 Task: Create a due date automation trigger when advanced on, 2 hours after a card is due add dates due in between 1 and 5 days.
Action: Mouse moved to (1009, 73)
Screenshot: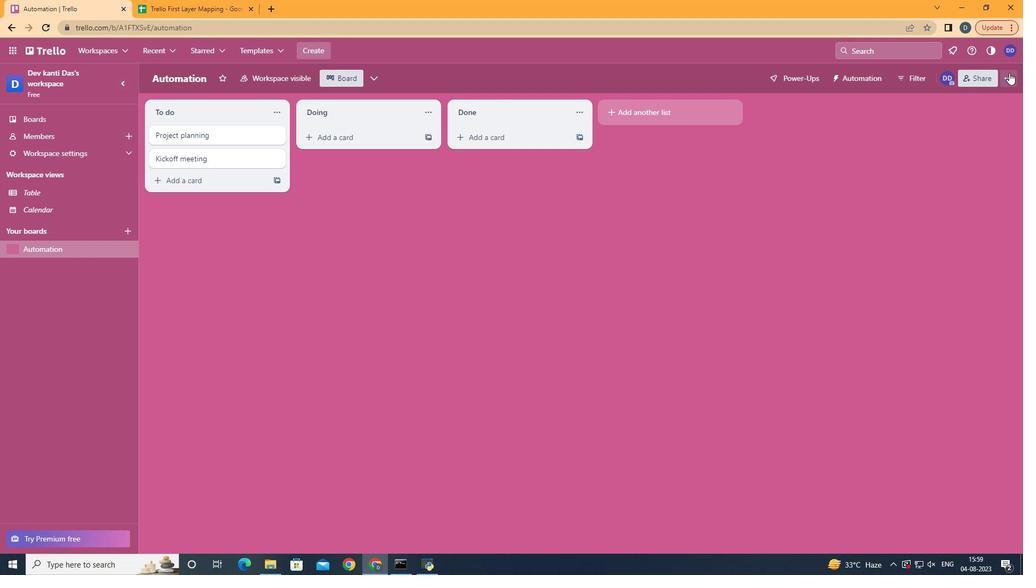
Action: Mouse pressed left at (1009, 73)
Screenshot: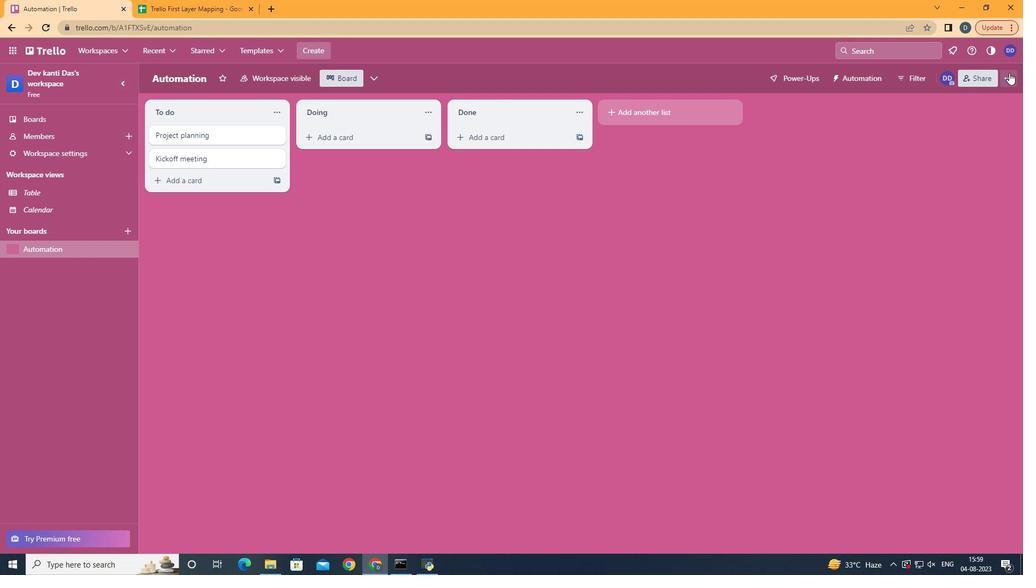 
Action: Mouse moved to (944, 222)
Screenshot: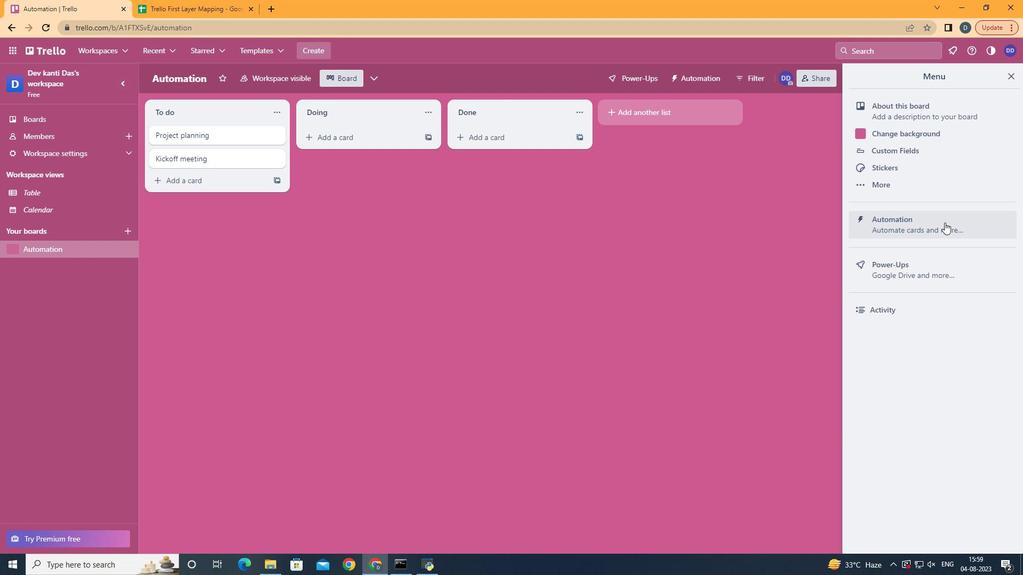 
Action: Mouse pressed left at (944, 222)
Screenshot: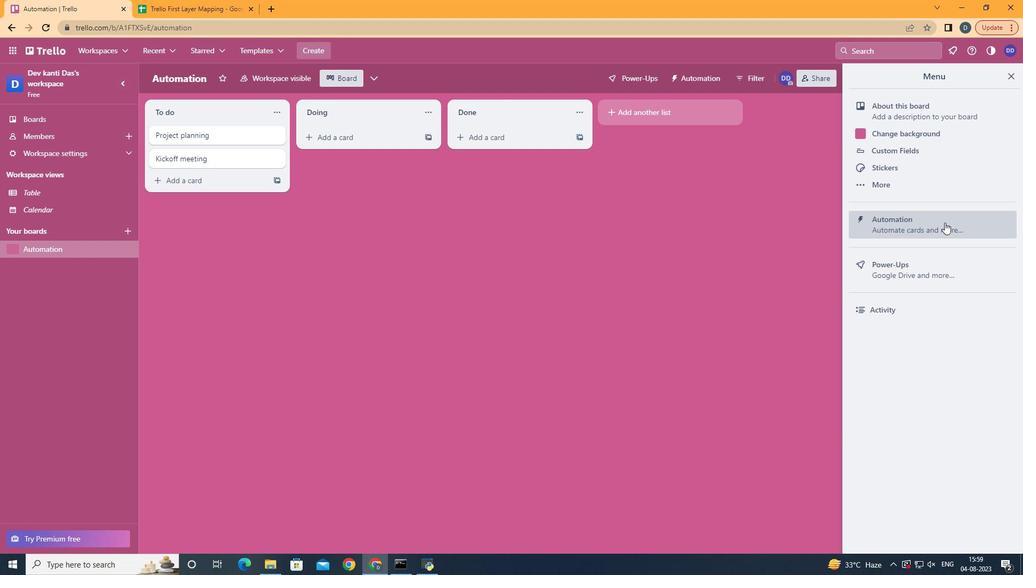 
Action: Mouse moved to (225, 209)
Screenshot: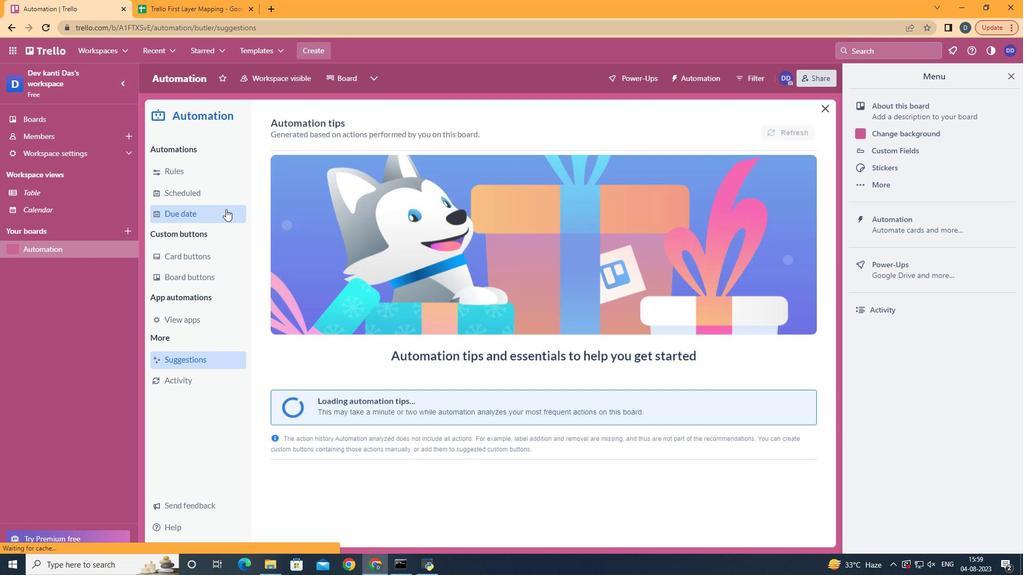 
Action: Mouse pressed left at (225, 209)
Screenshot: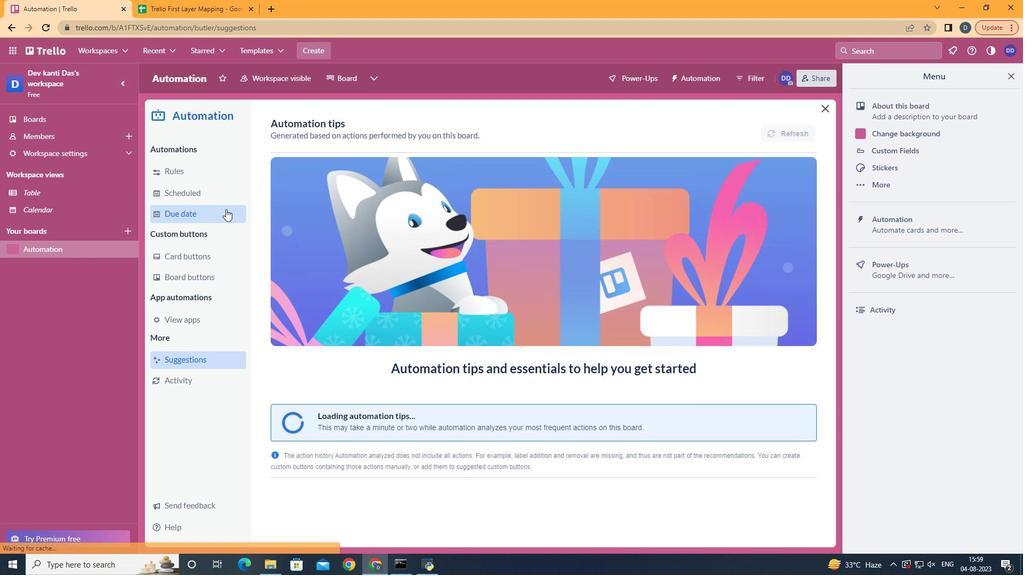 
Action: Mouse moved to (748, 130)
Screenshot: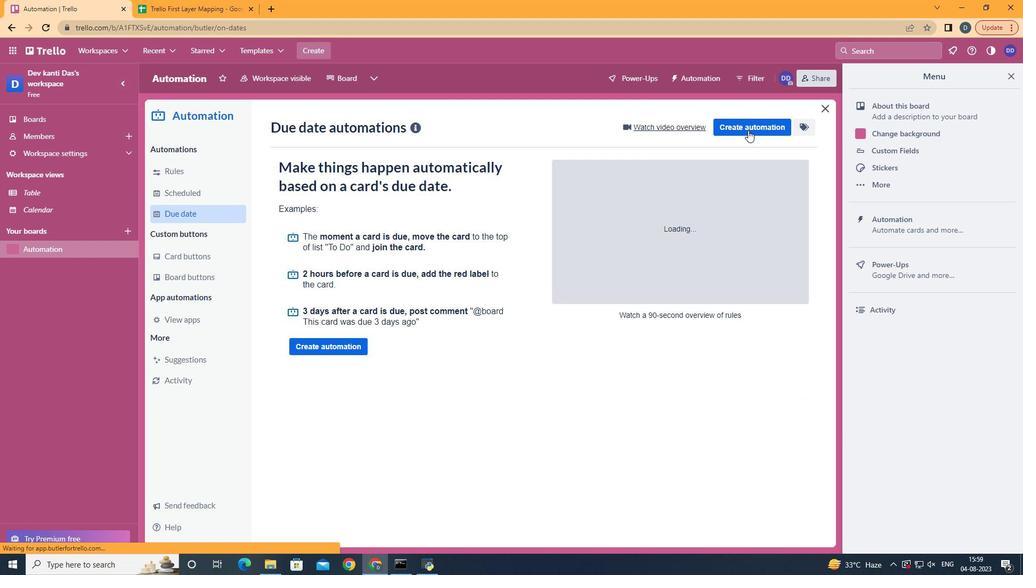 
Action: Mouse pressed left at (748, 130)
Screenshot: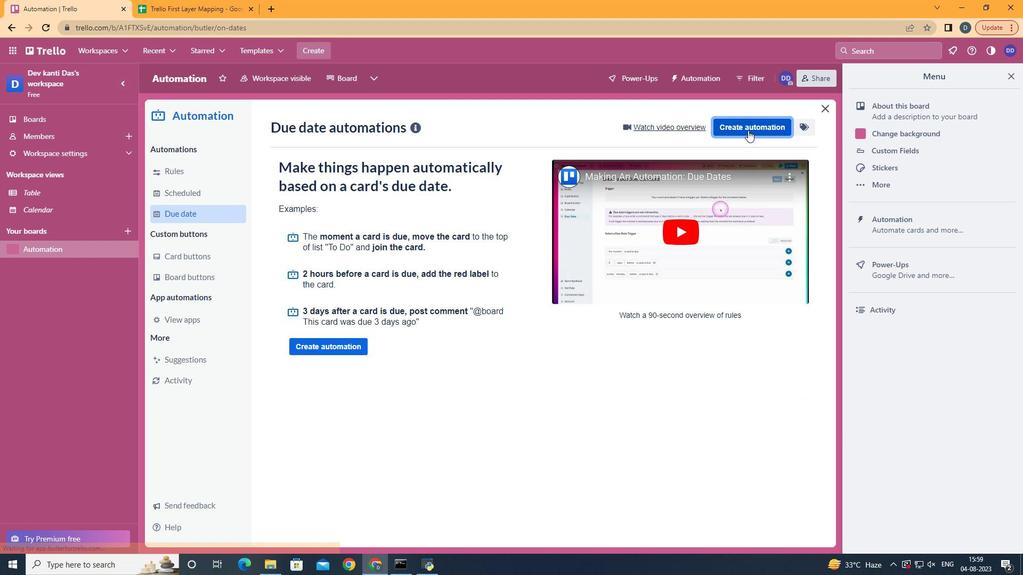 
Action: Mouse moved to (591, 226)
Screenshot: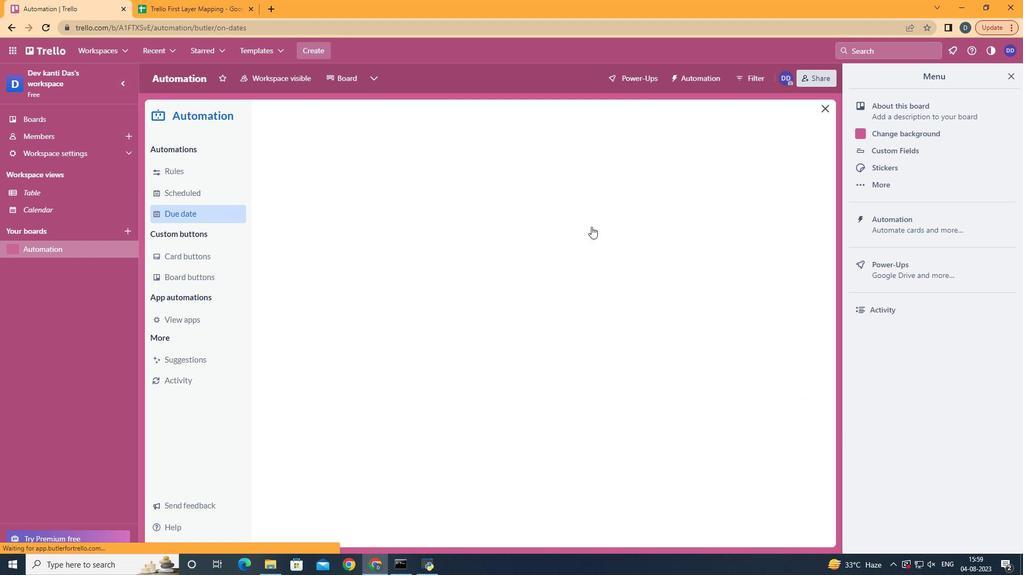 
Action: Mouse pressed left at (591, 226)
Screenshot: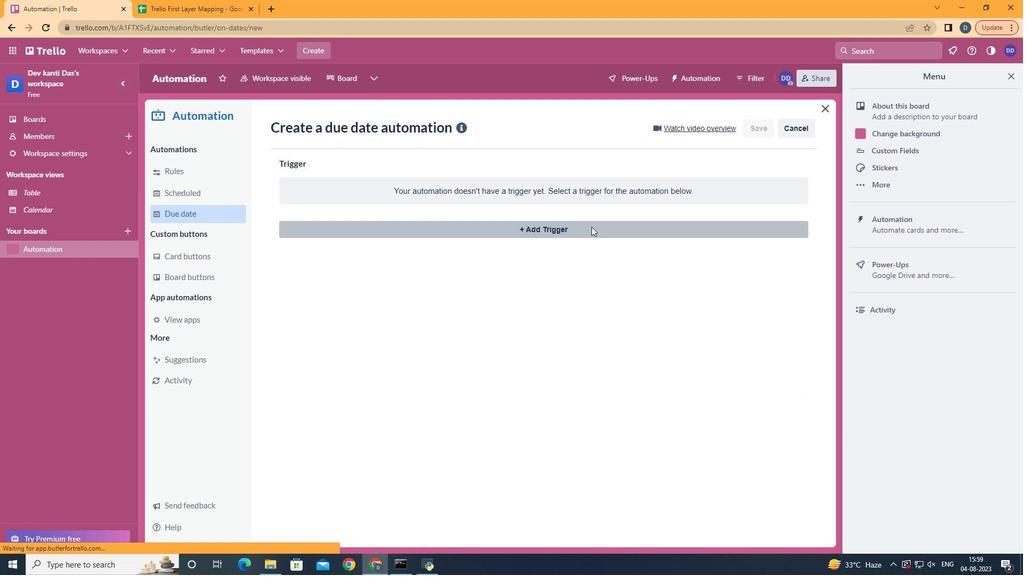 
Action: Mouse moved to (350, 457)
Screenshot: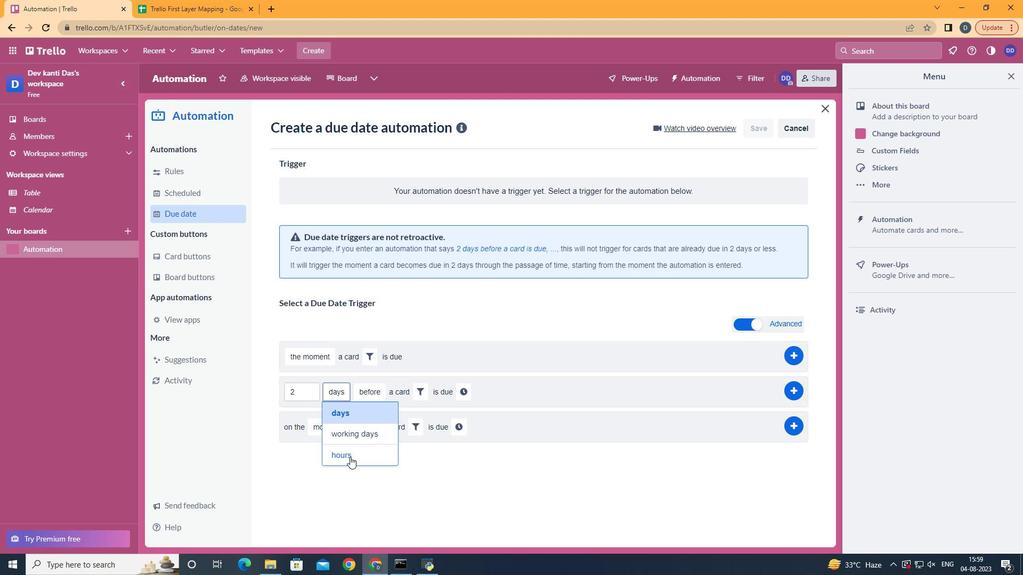 
Action: Mouse pressed left at (350, 457)
Screenshot: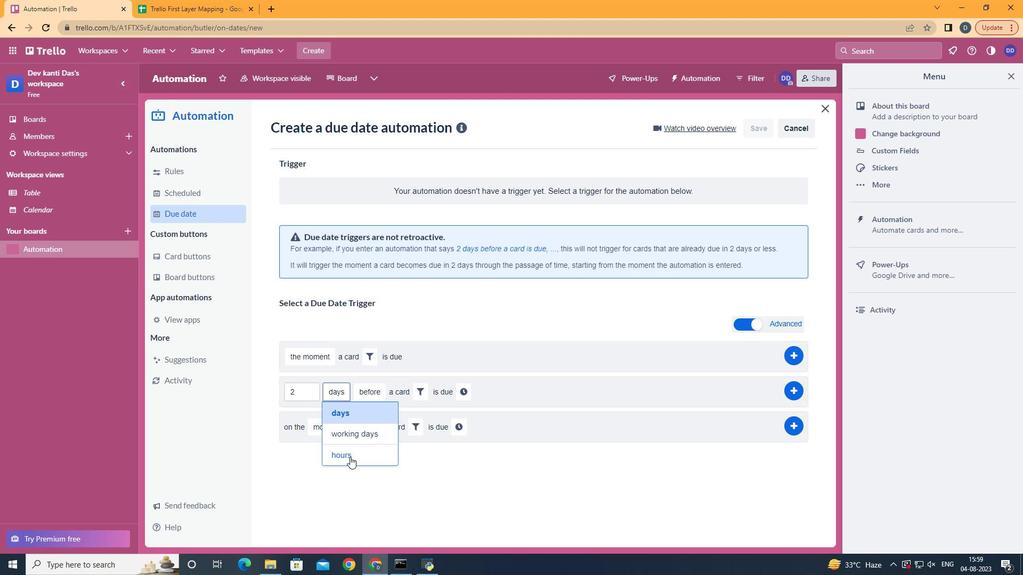 
Action: Mouse moved to (367, 434)
Screenshot: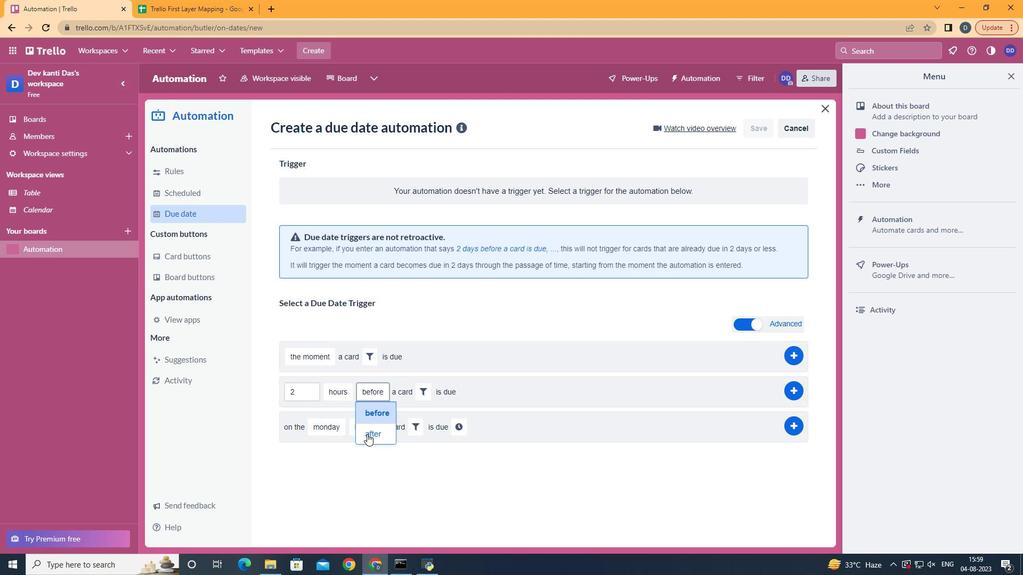 
Action: Mouse pressed left at (367, 434)
Screenshot: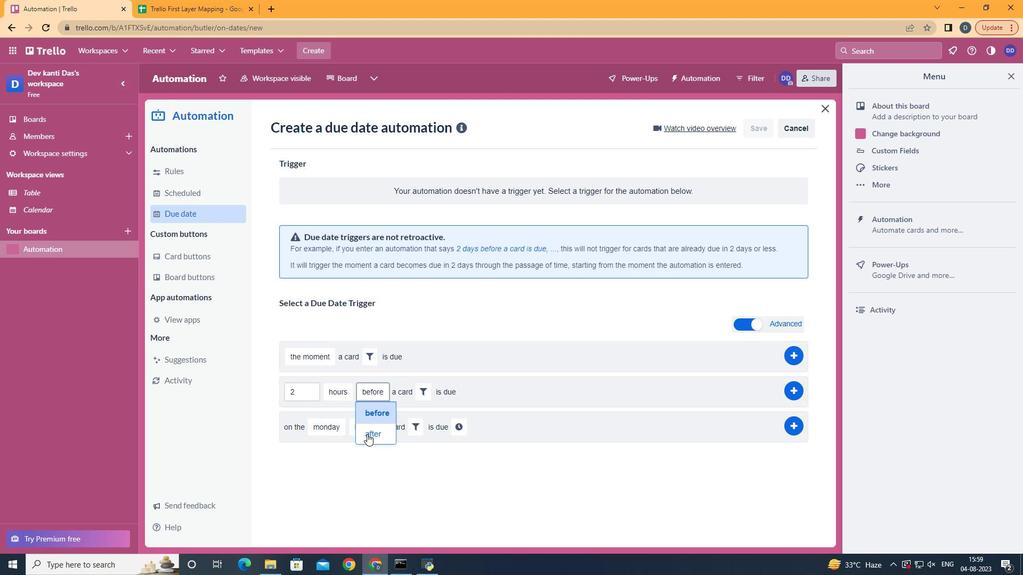 
Action: Mouse moved to (419, 390)
Screenshot: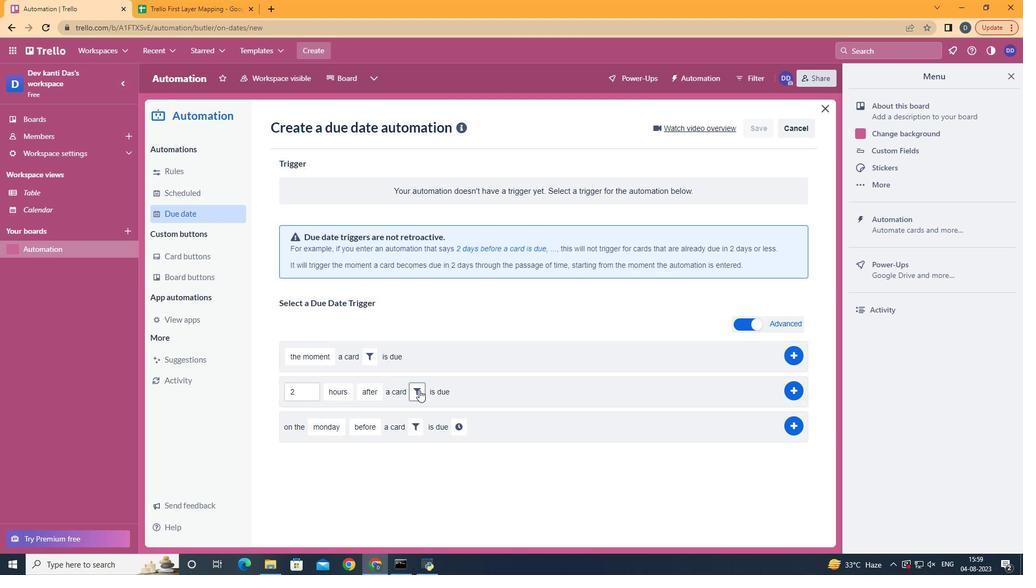 
Action: Mouse pressed left at (419, 390)
Screenshot: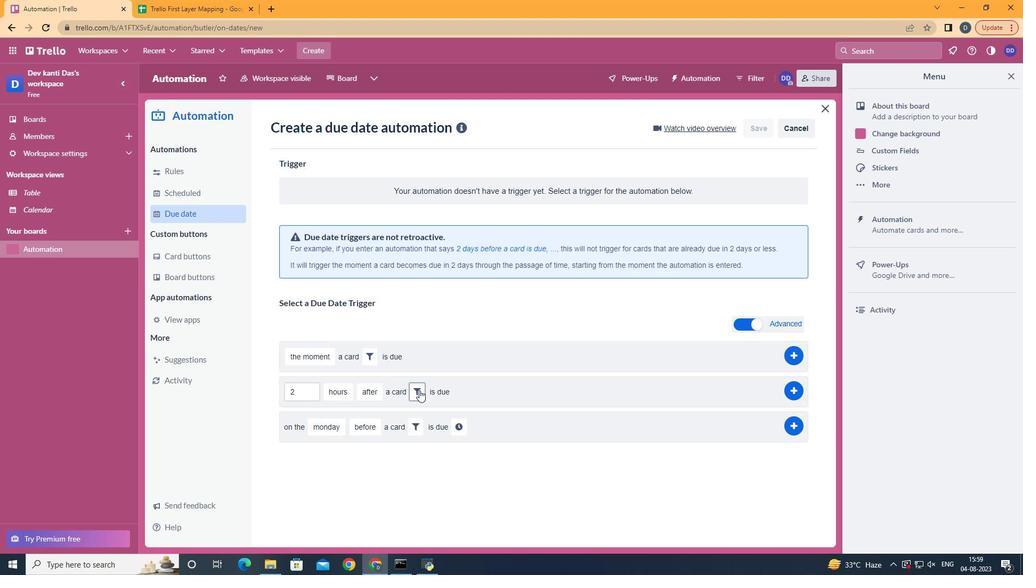 
Action: Mouse moved to (462, 419)
Screenshot: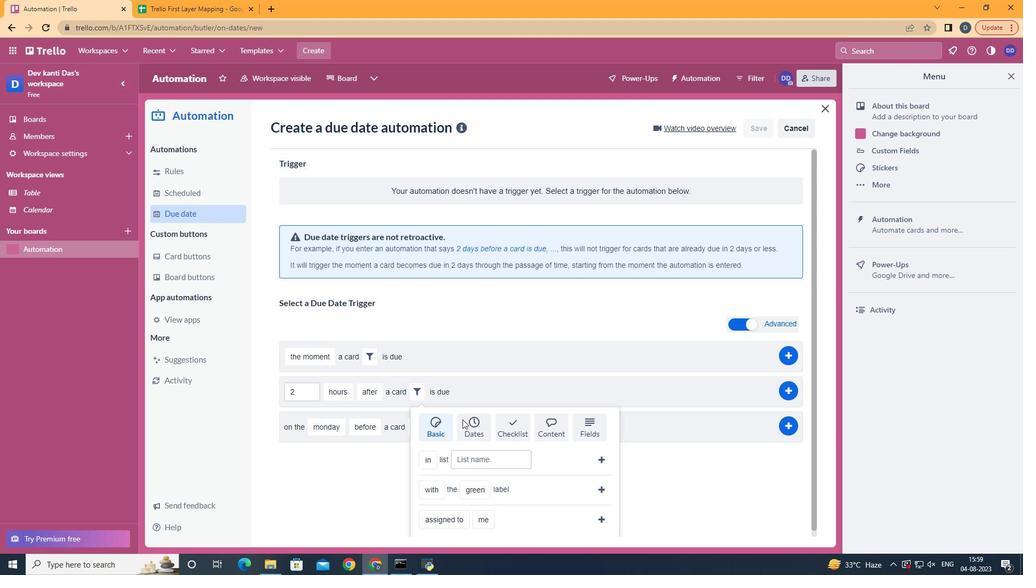 
Action: Mouse pressed left at (462, 419)
Screenshot: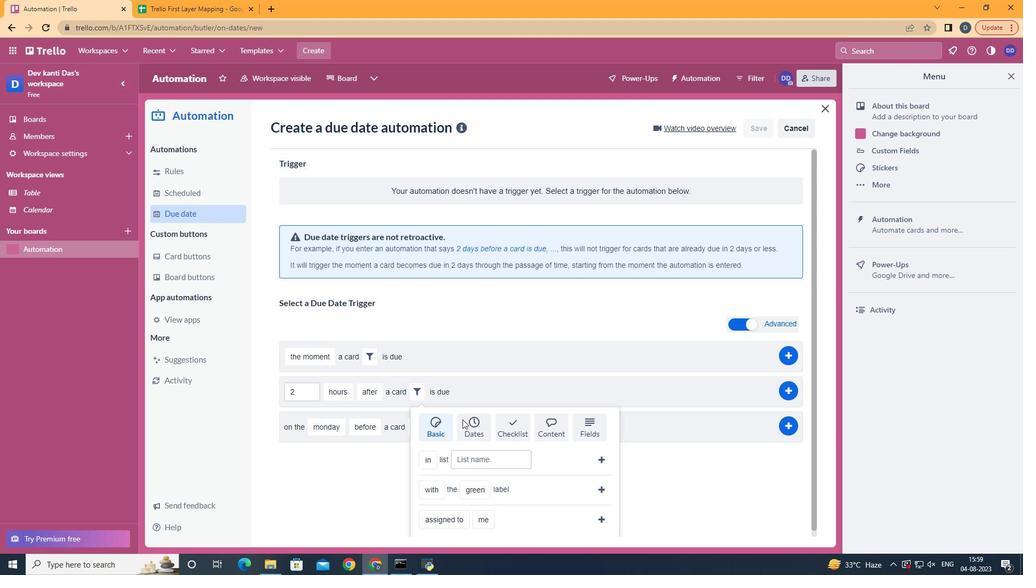 
Action: Mouse scrolled (462, 419) with delta (0, 0)
Screenshot: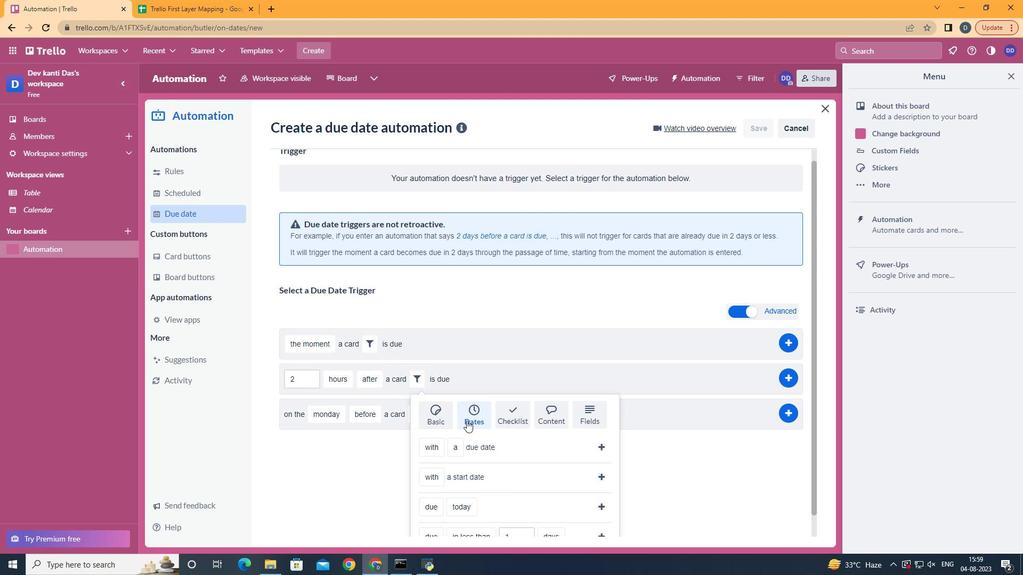 
Action: Mouse scrolled (462, 419) with delta (0, 0)
Screenshot: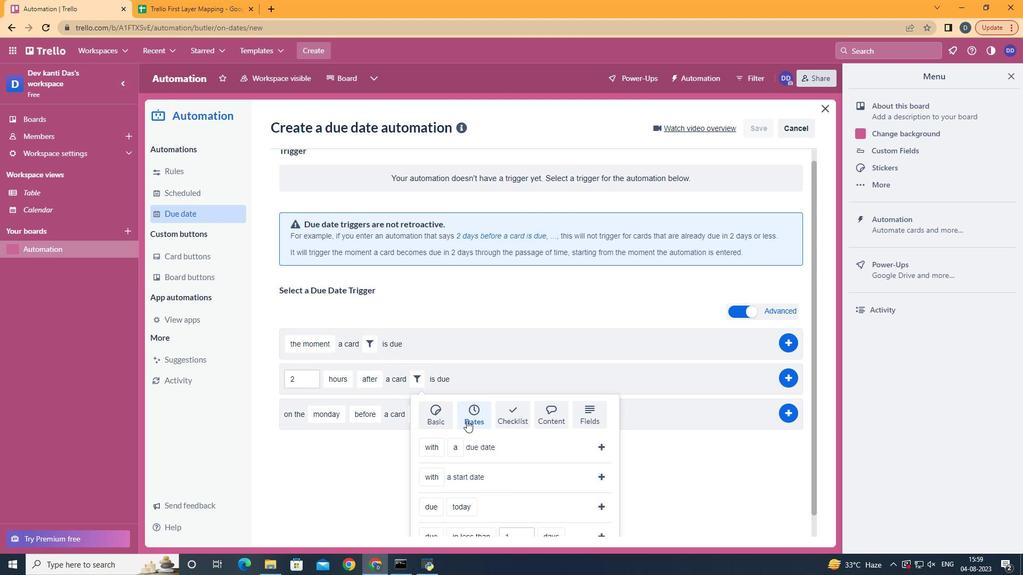 
Action: Mouse scrolled (462, 419) with delta (0, 0)
Screenshot: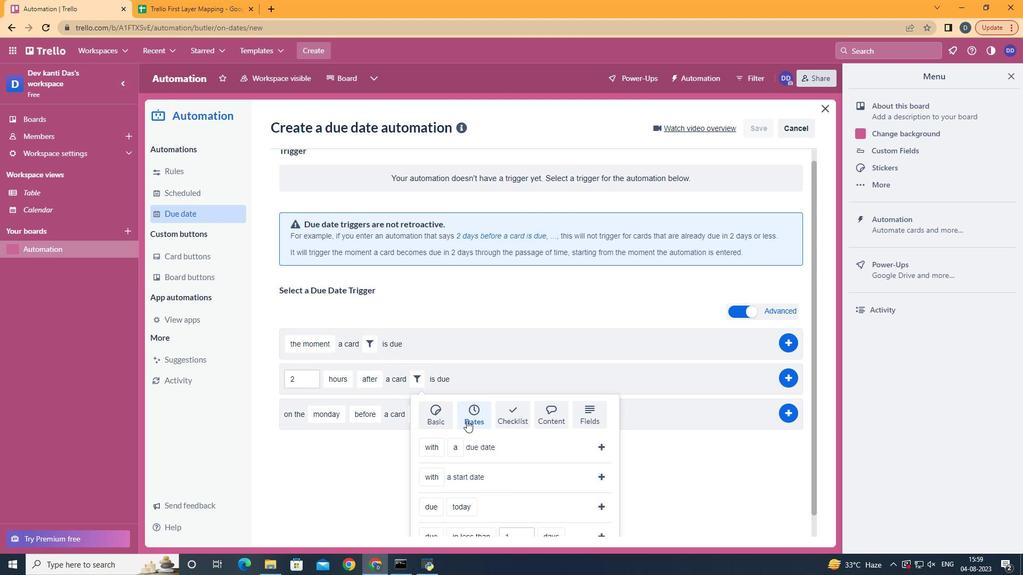 
Action: Mouse scrolled (462, 419) with delta (0, 0)
Screenshot: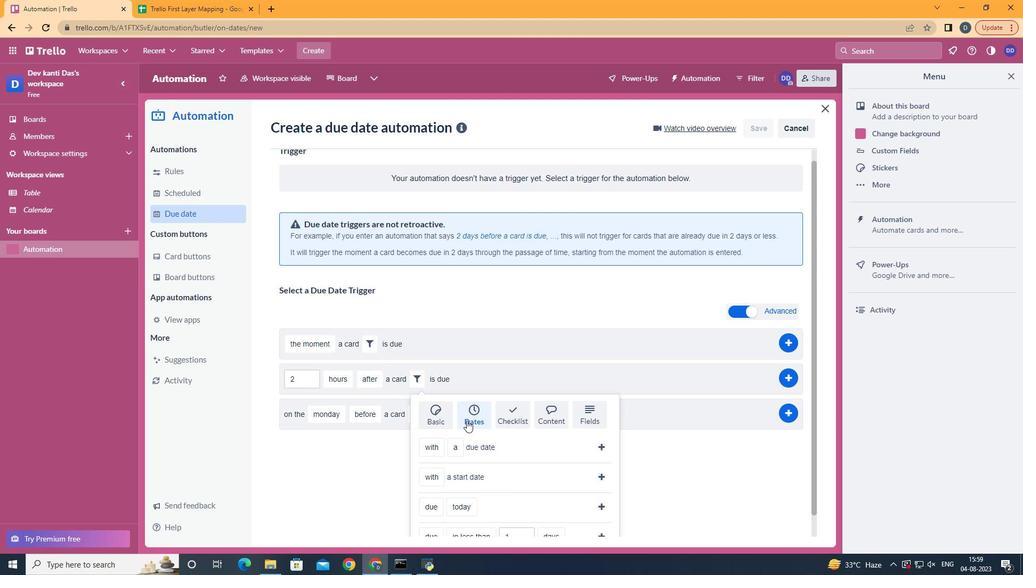 
Action: Mouse scrolled (462, 419) with delta (0, 0)
Screenshot: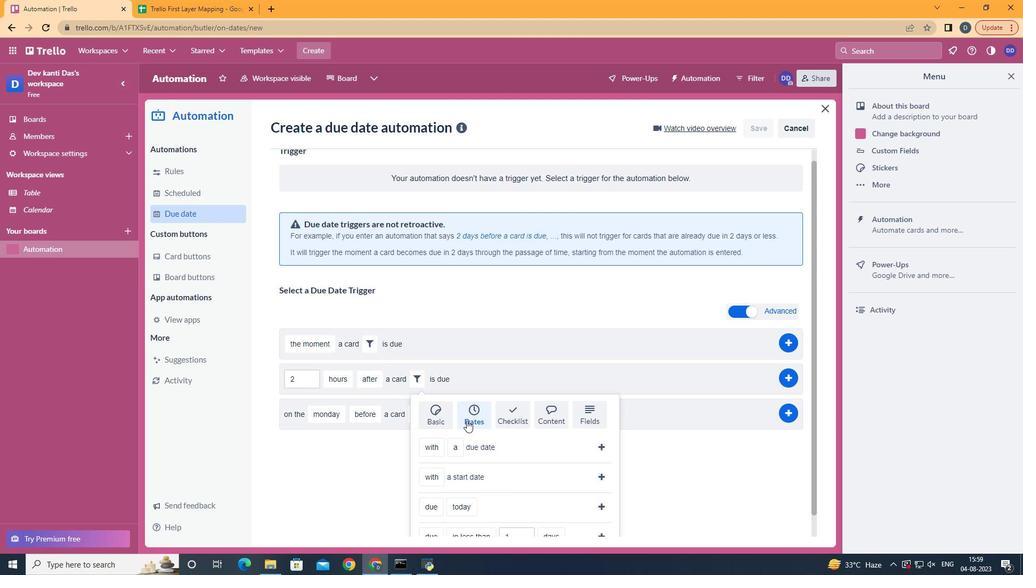 
Action: Mouse moved to (452, 477)
Screenshot: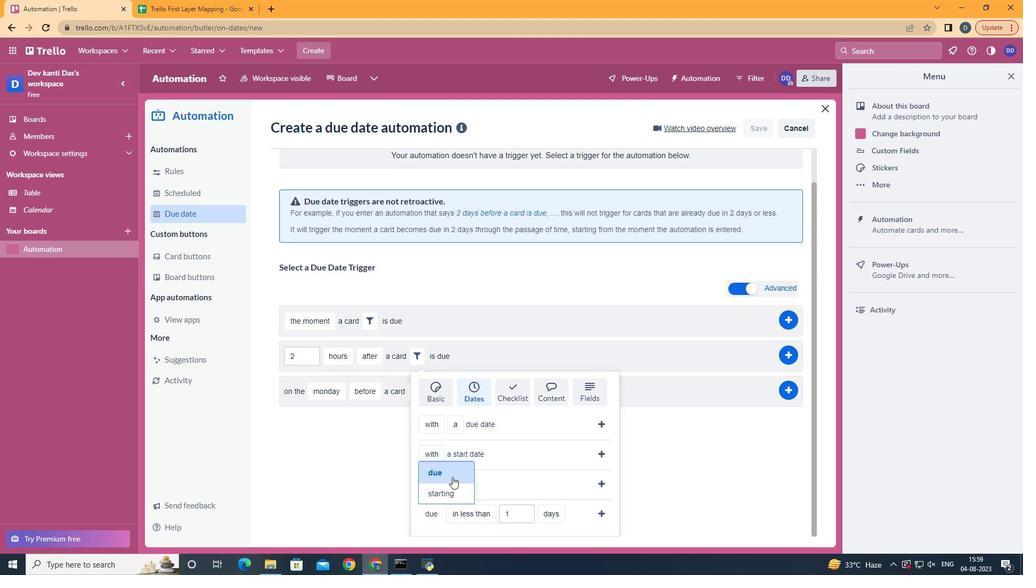 
Action: Mouse pressed left at (452, 477)
Screenshot: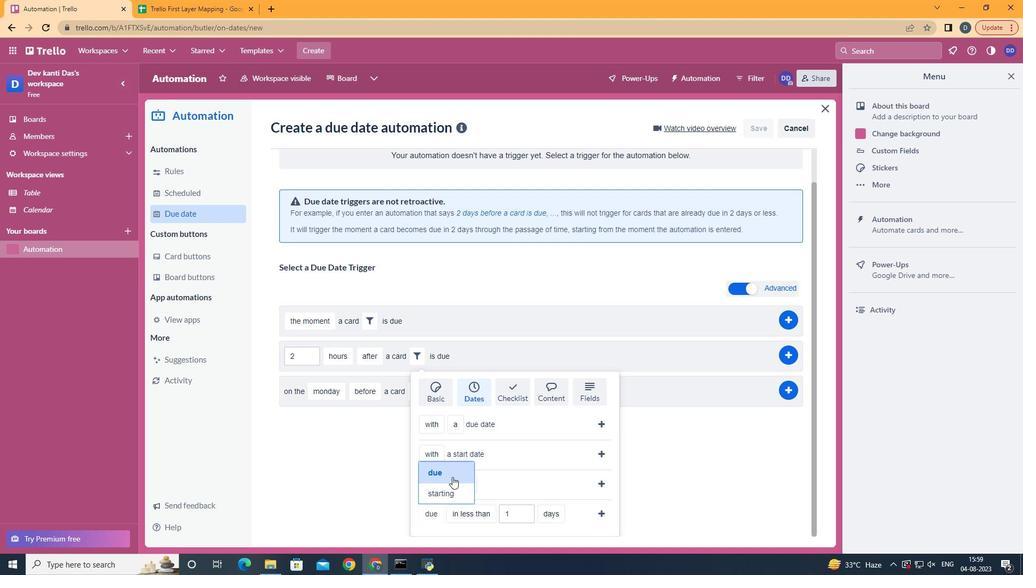 
Action: Mouse moved to (484, 490)
Screenshot: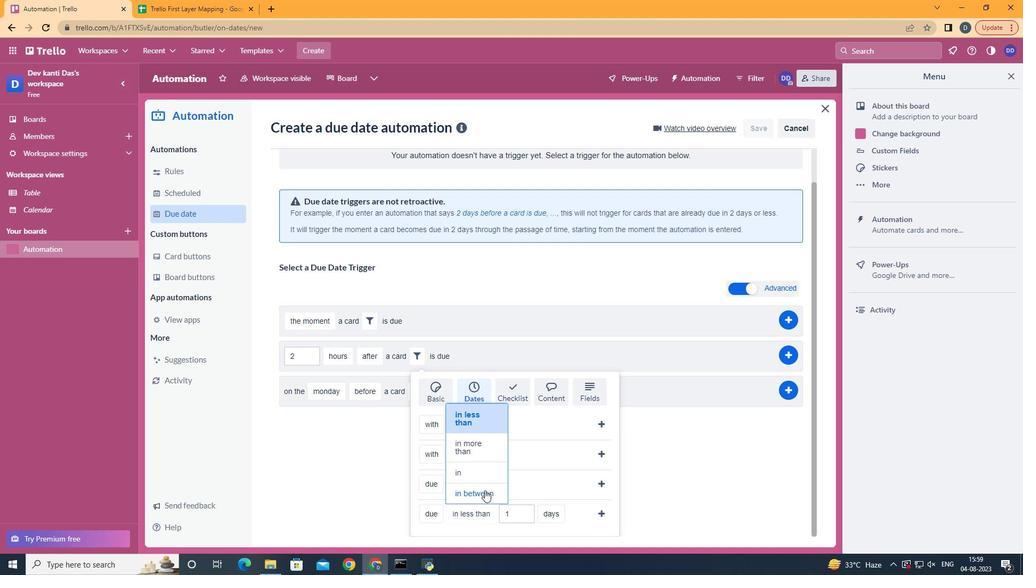 
Action: Mouse pressed left at (484, 490)
Screenshot: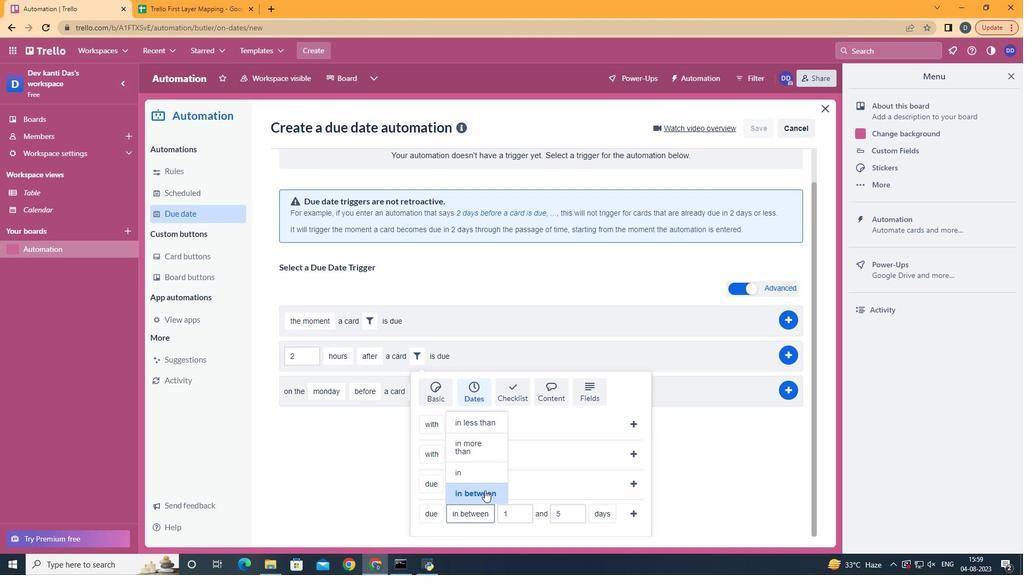 
Action: Mouse moved to (603, 476)
Screenshot: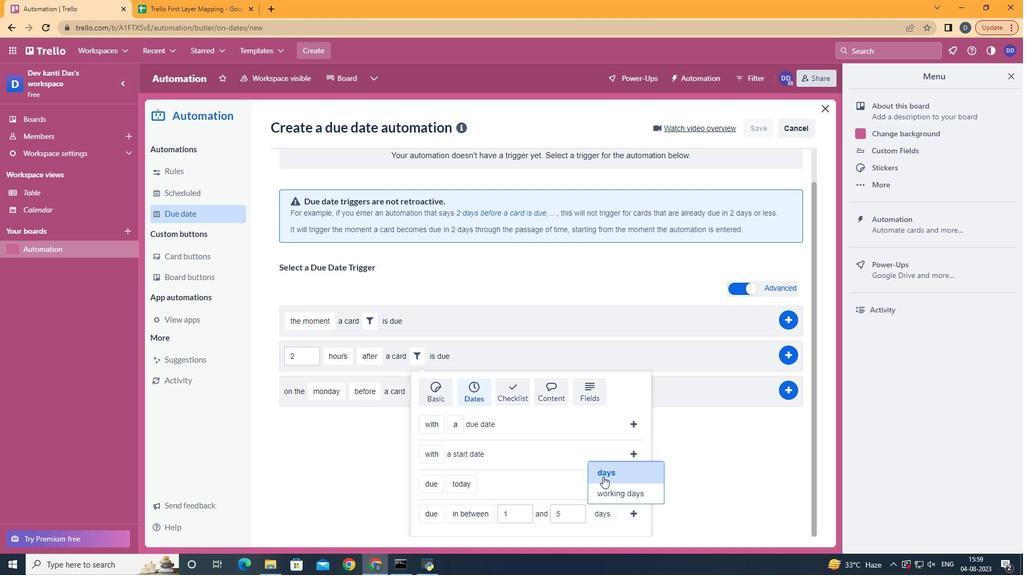 
Action: Mouse pressed left at (603, 476)
Screenshot: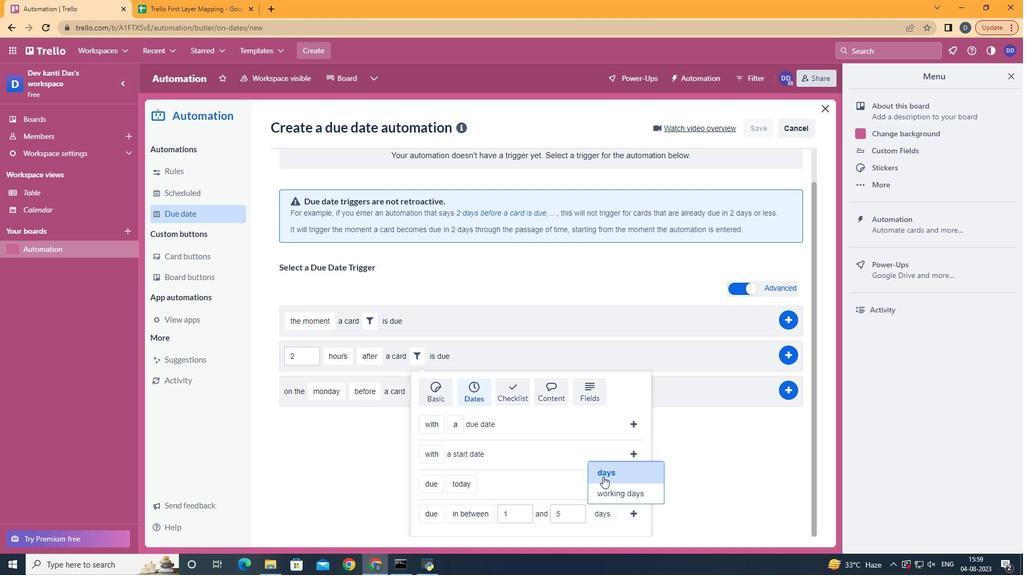 
Action: Mouse moved to (626, 515)
Screenshot: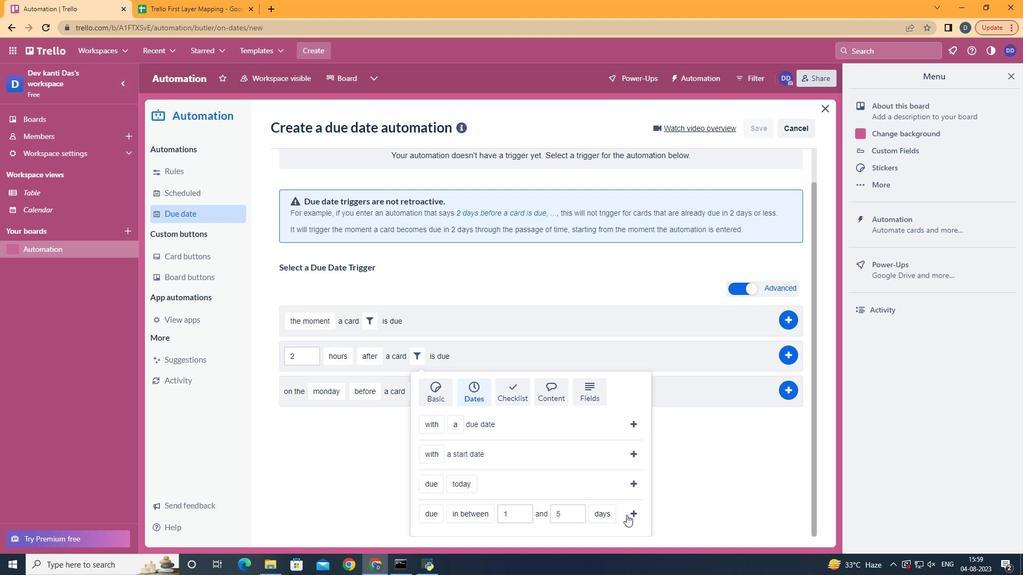 
Action: Mouse pressed left at (626, 515)
Screenshot: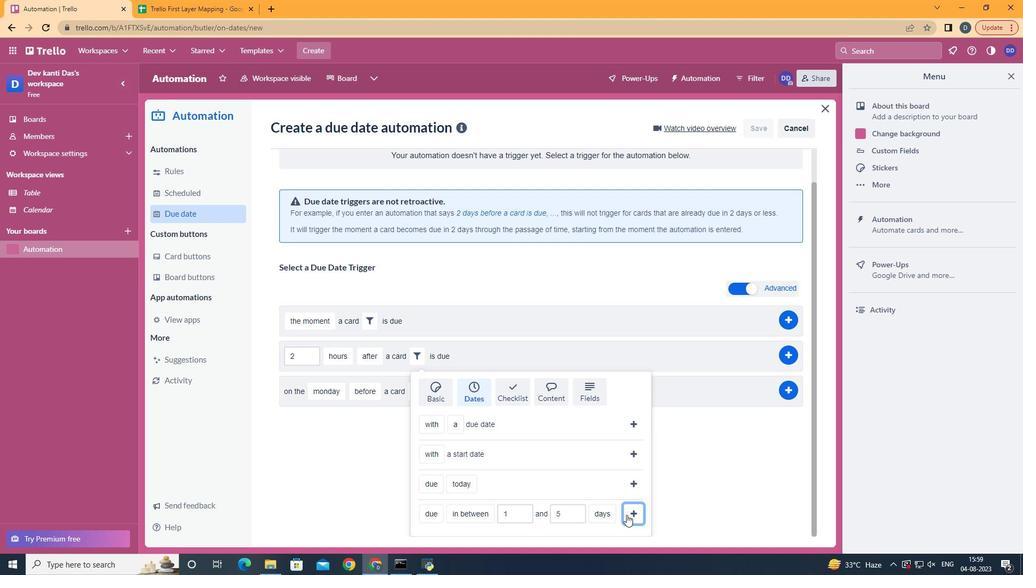 
Action: Mouse moved to (790, 391)
Screenshot: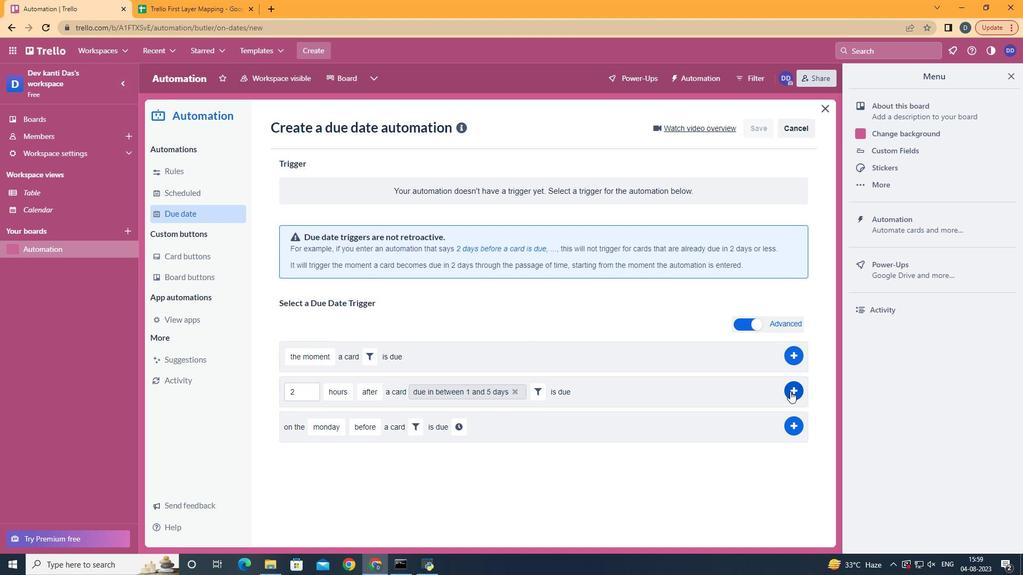 
Action: Mouse pressed left at (790, 391)
Screenshot: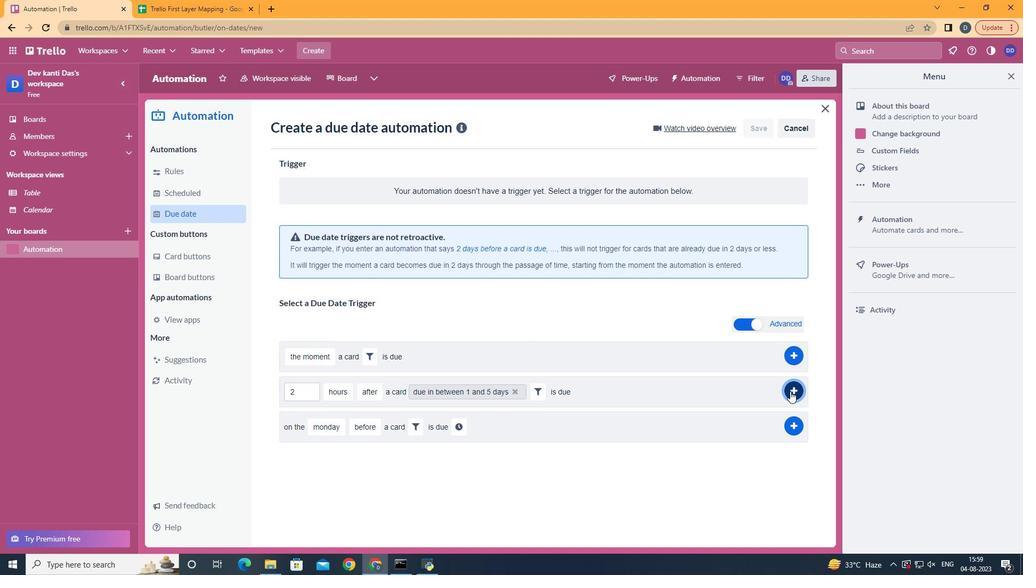 
Action: Mouse moved to (455, 183)
Screenshot: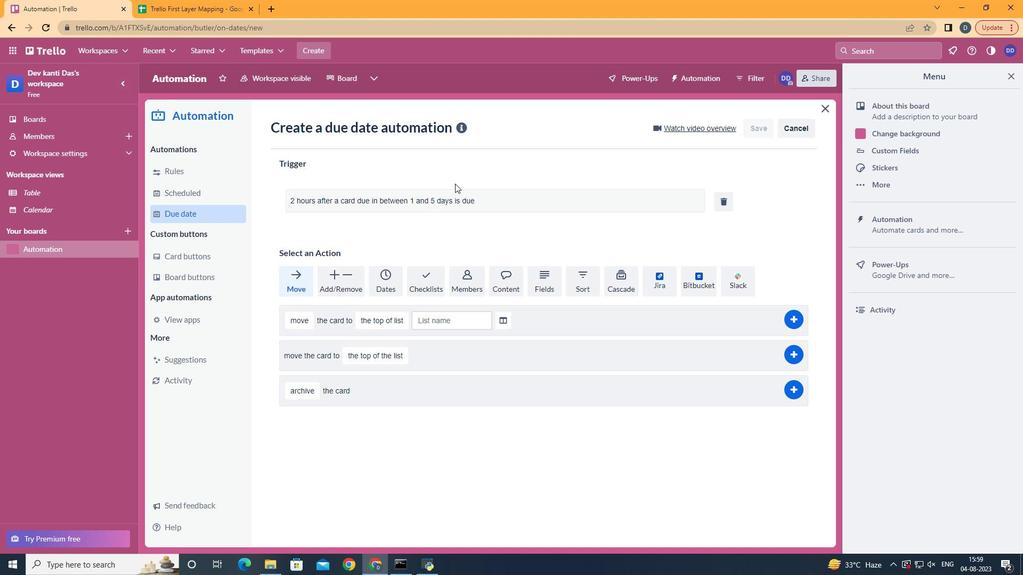 
